 Task: For heading Arial with bold.  font size for heading22,  'Change the font style of data to'Arial Narrow.  and font size to 14,  Change the alignment of both headline & data to Align middle.  In the sheet  analysisSalesBySKU_2022
Action: Mouse moved to (375, 479)
Screenshot: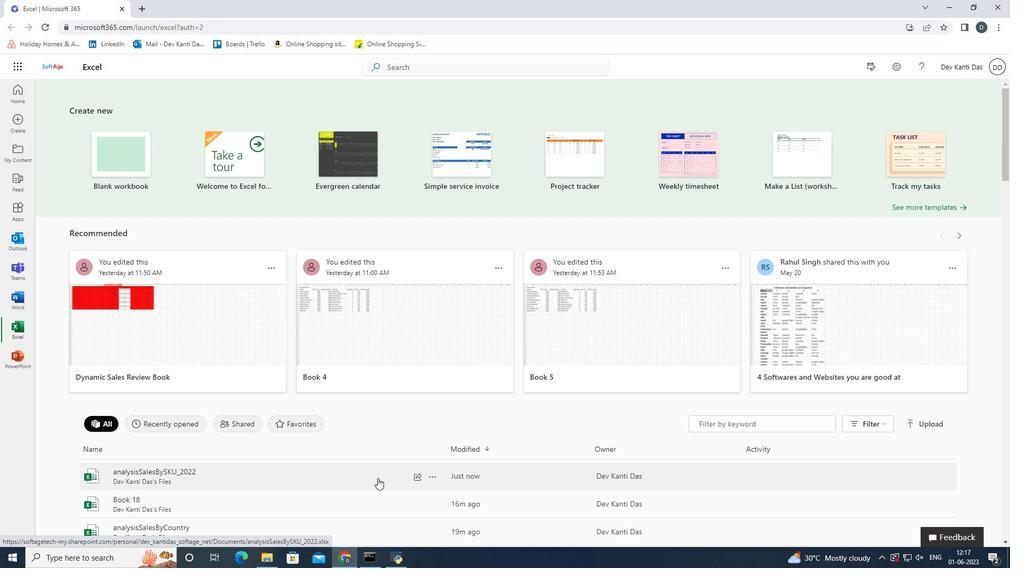 
Action: Mouse pressed left at (375, 479)
Screenshot: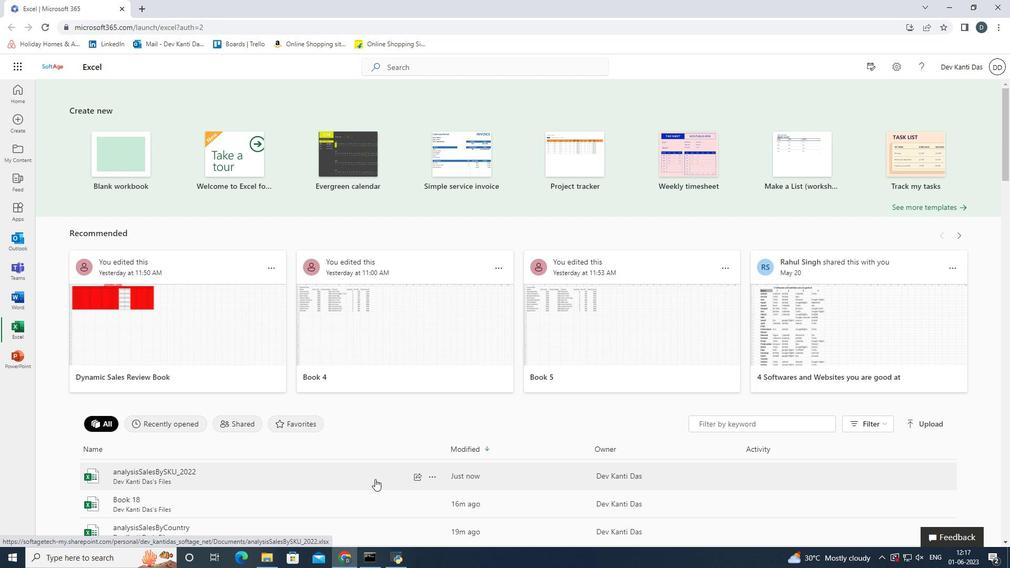 
Action: Mouse moved to (177, 112)
Screenshot: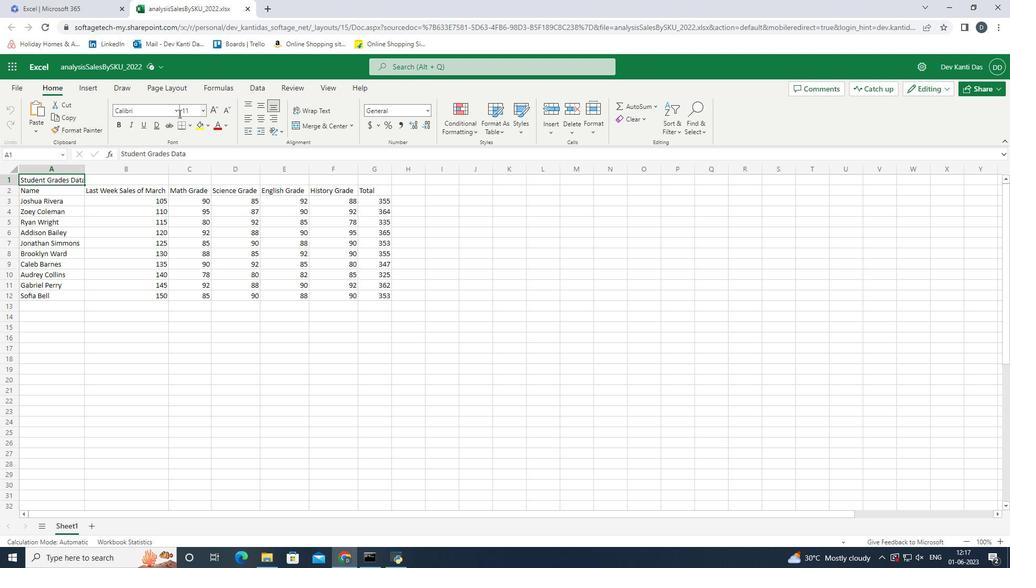 
Action: Mouse pressed left at (177, 112)
Screenshot: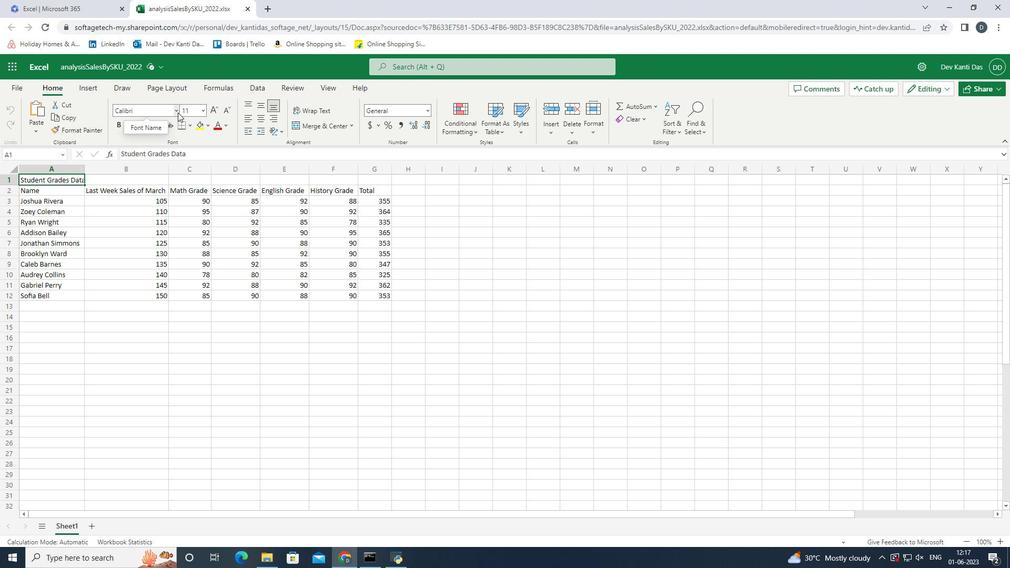 
Action: Mouse moved to (172, 158)
Screenshot: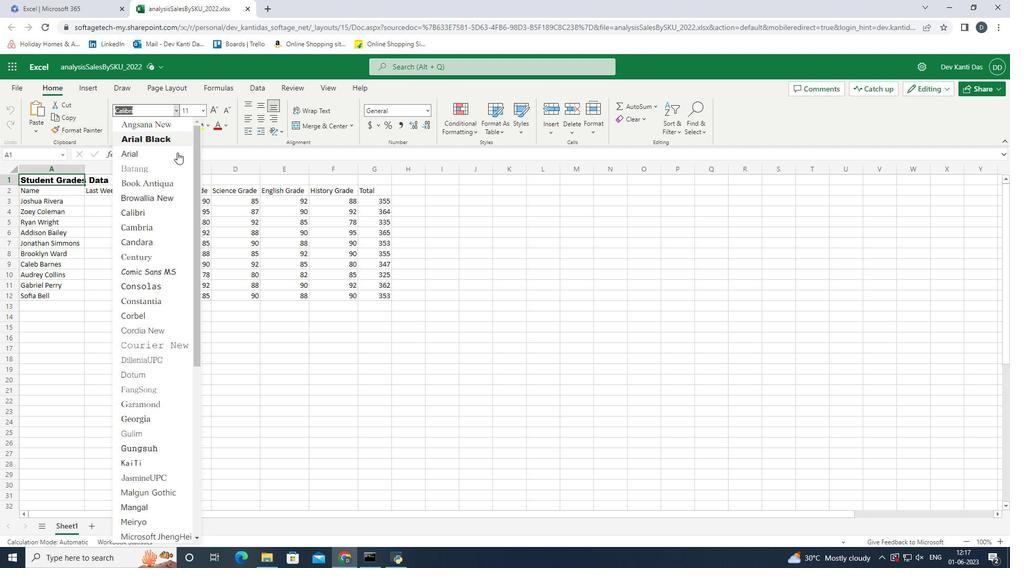 
Action: Mouse pressed left at (172, 158)
Screenshot: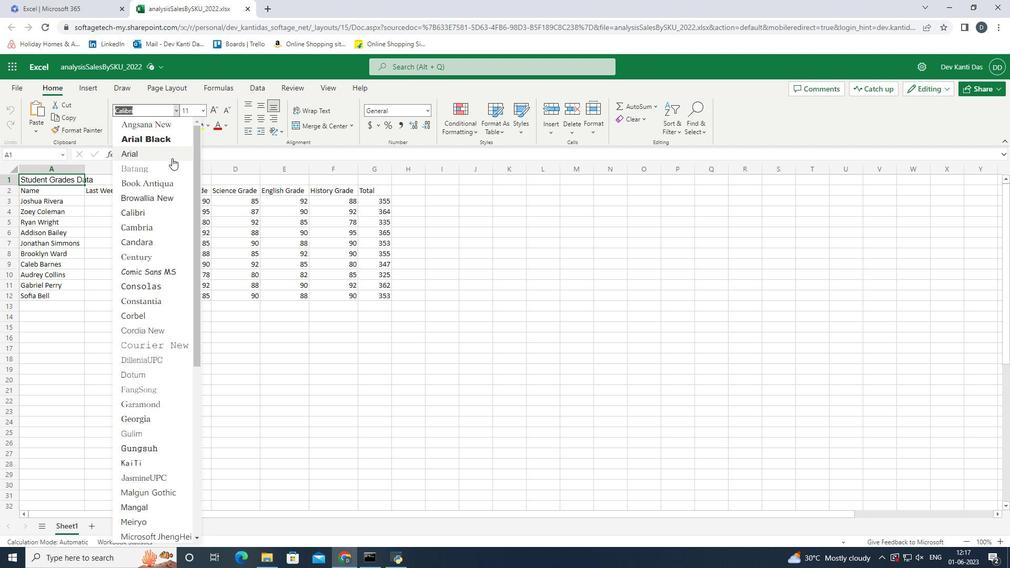 
Action: Mouse moved to (116, 124)
Screenshot: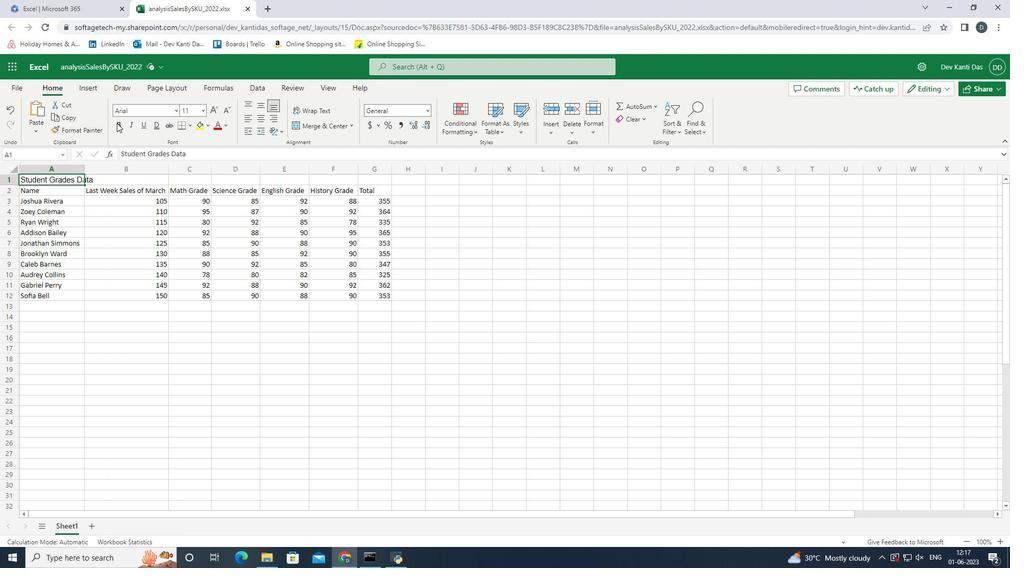 
Action: Mouse pressed left at (116, 124)
Screenshot: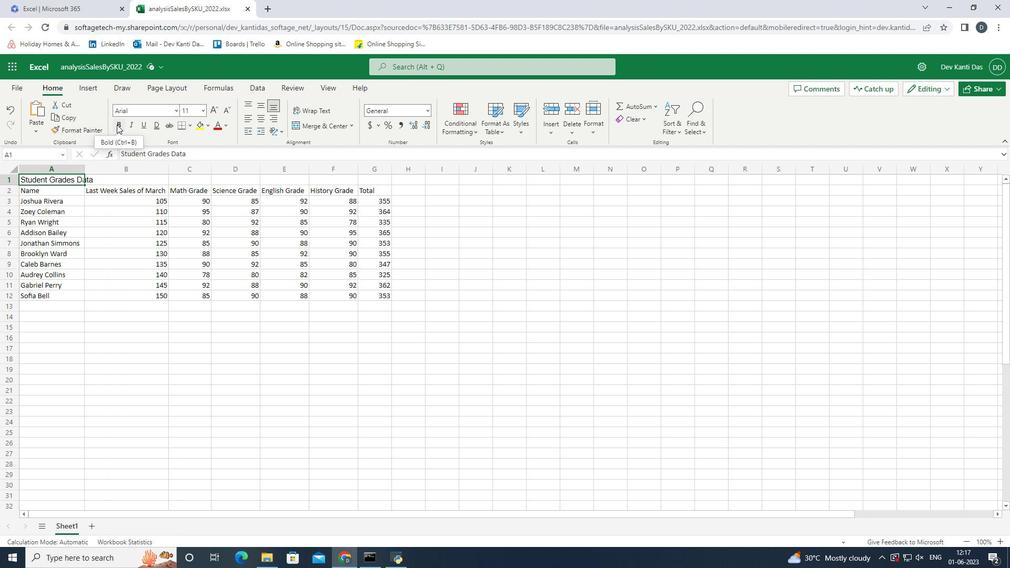
Action: Mouse moved to (203, 113)
Screenshot: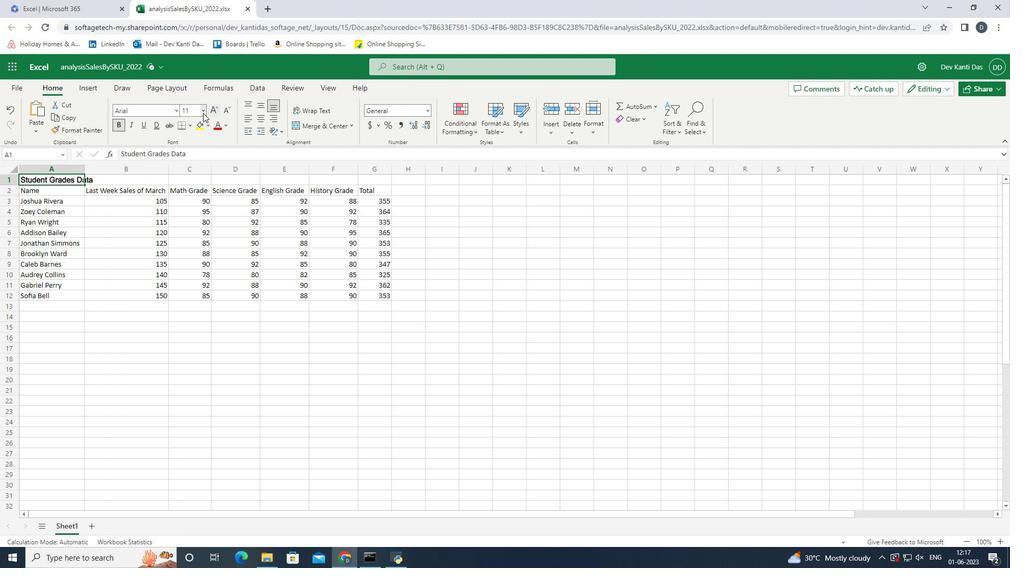 
Action: Mouse pressed left at (203, 113)
Screenshot: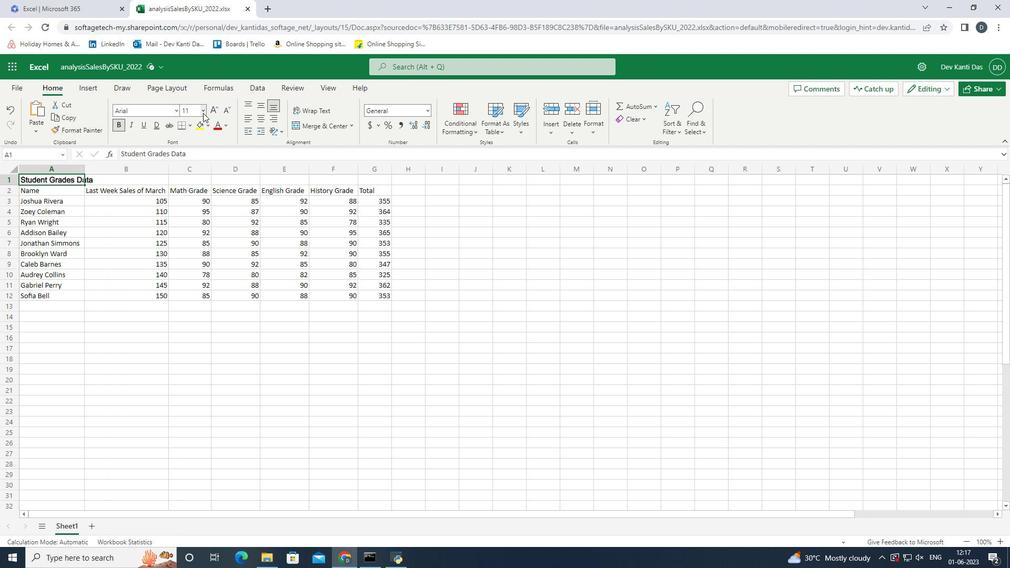 
Action: Mouse moved to (212, 244)
Screenshot: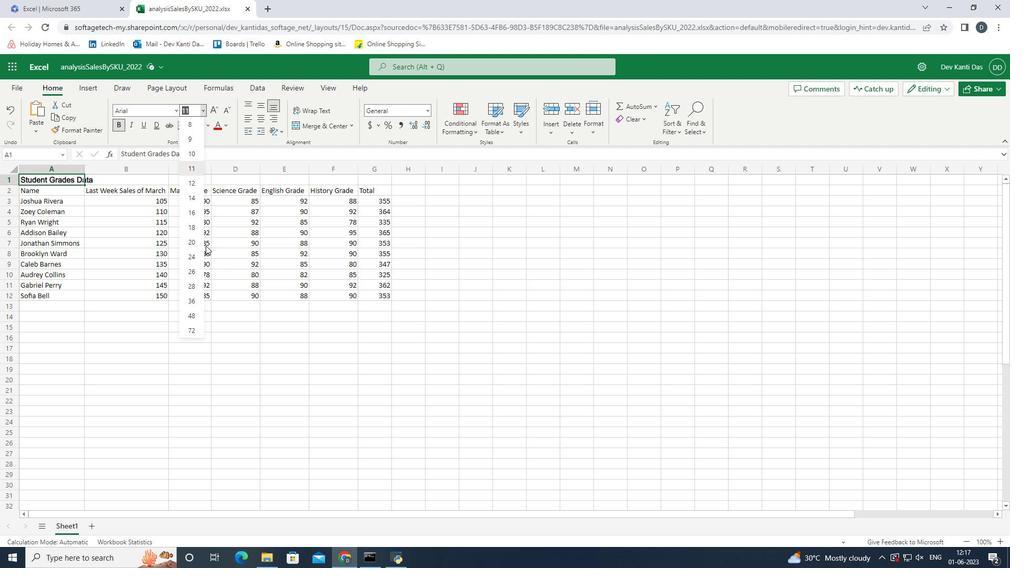 
Action: Key pressed 22<Key.enter>
Screenshot: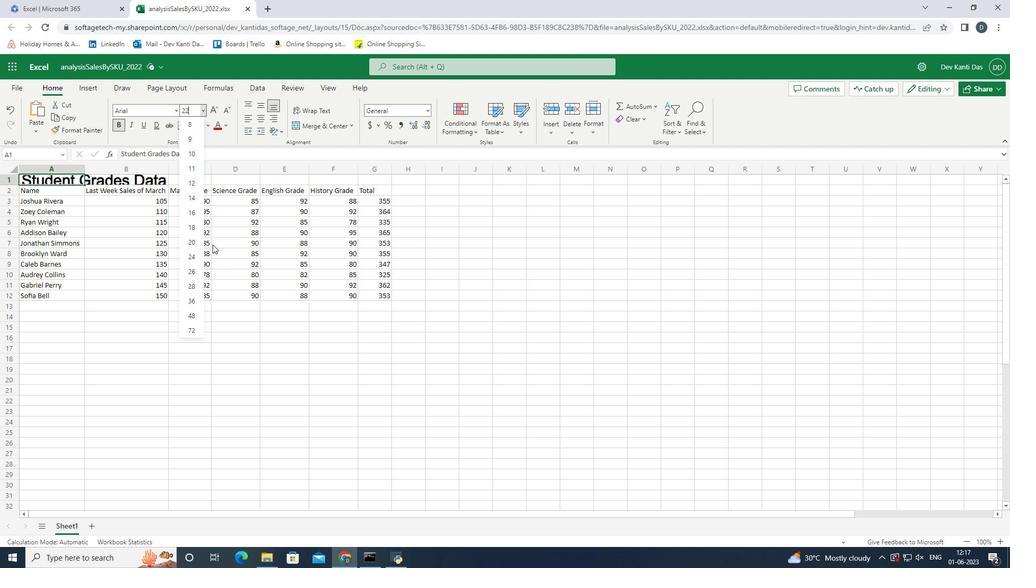 
Action: Mouse moved to (48, 183)
Screenshot: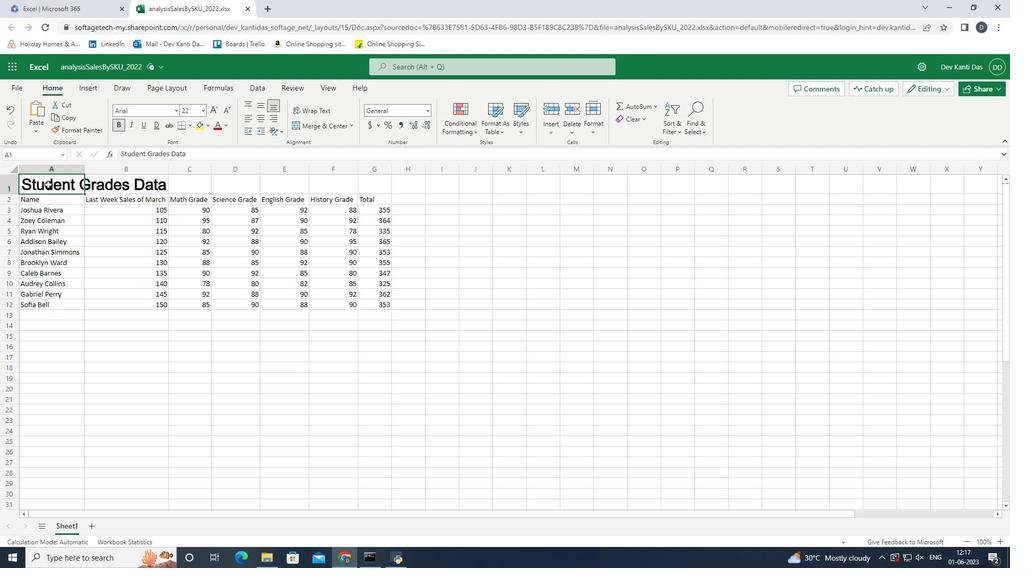 
Action: Mouse pressed left at (48, 183)
Screenshot: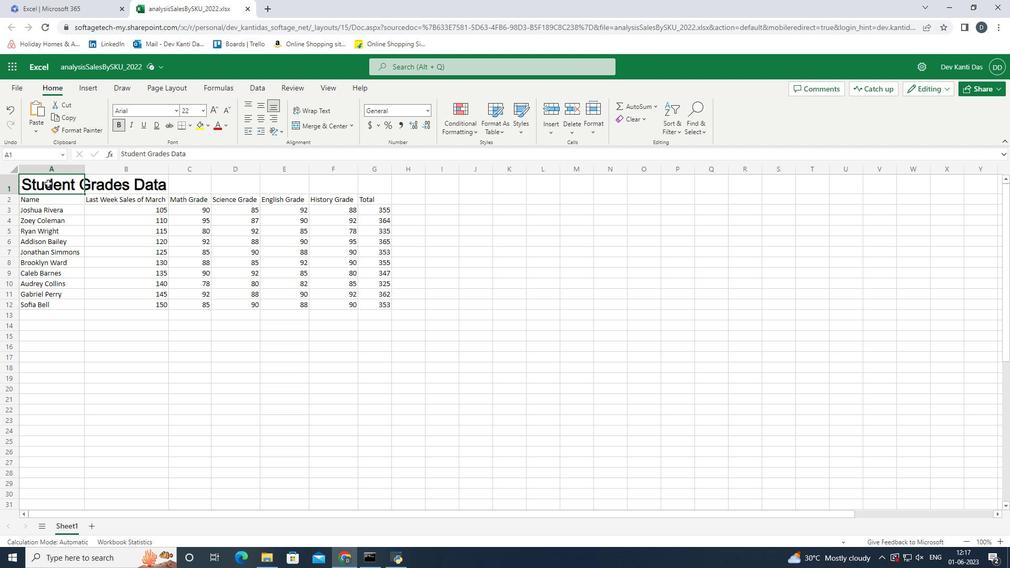 
Action: Mouse moved to (351, 125)
Screenshot: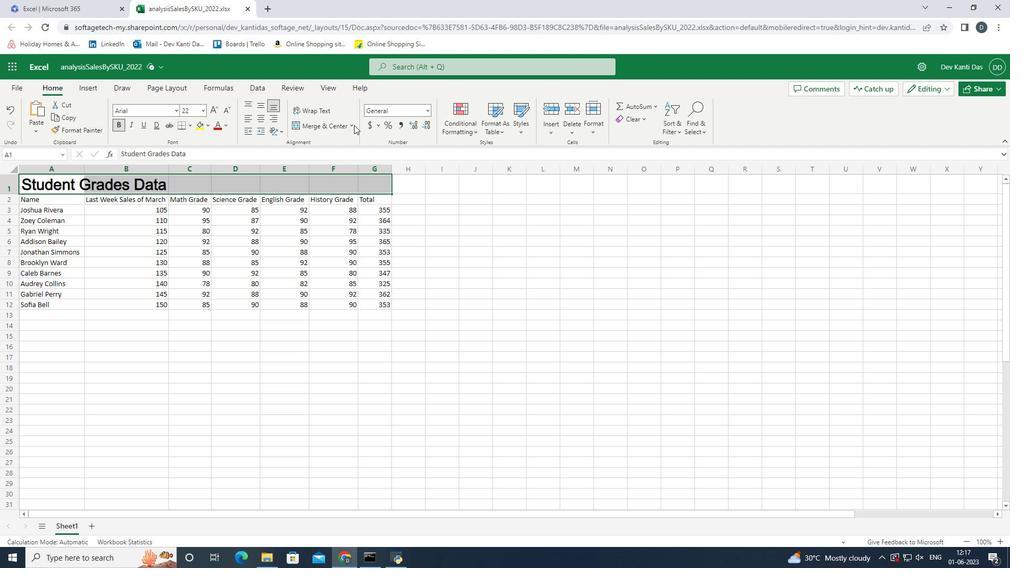 
Action: Mouse pressed left at (351, 125)
Screenshot: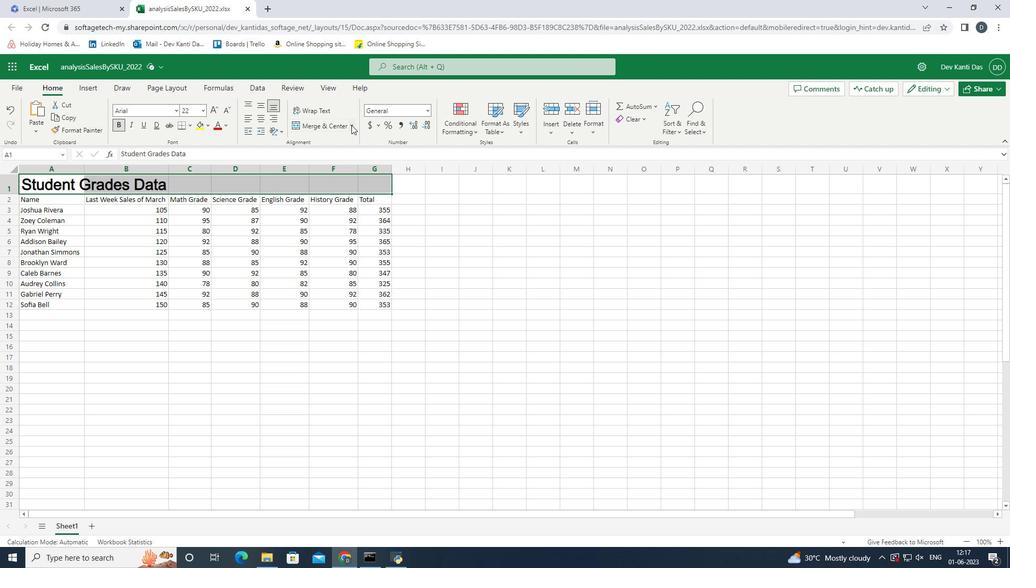 
Action: Mouse moved to (344, 181)
Screenshot: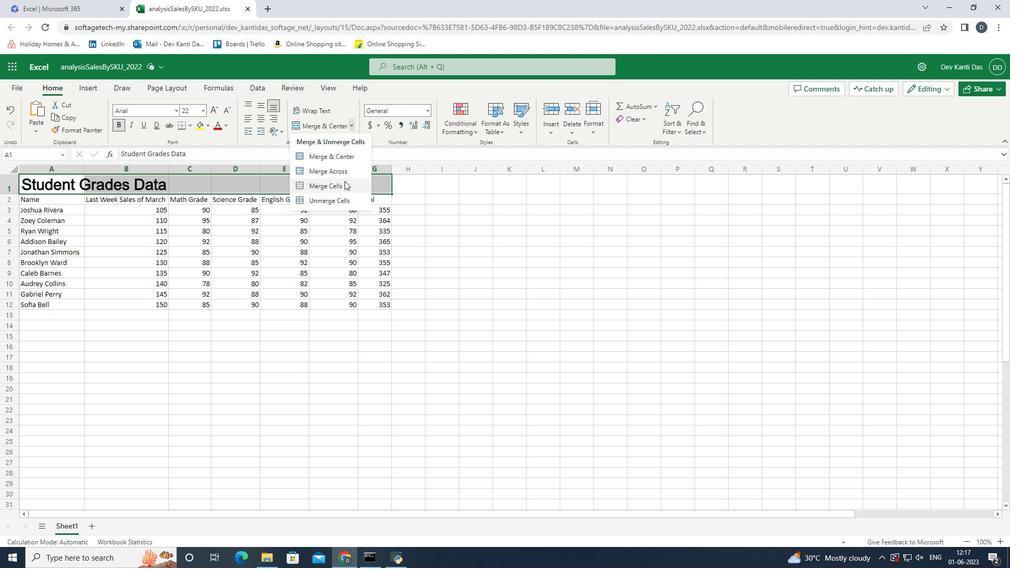 
Action: Mouse pressed left at (344, 181)
Screenshot: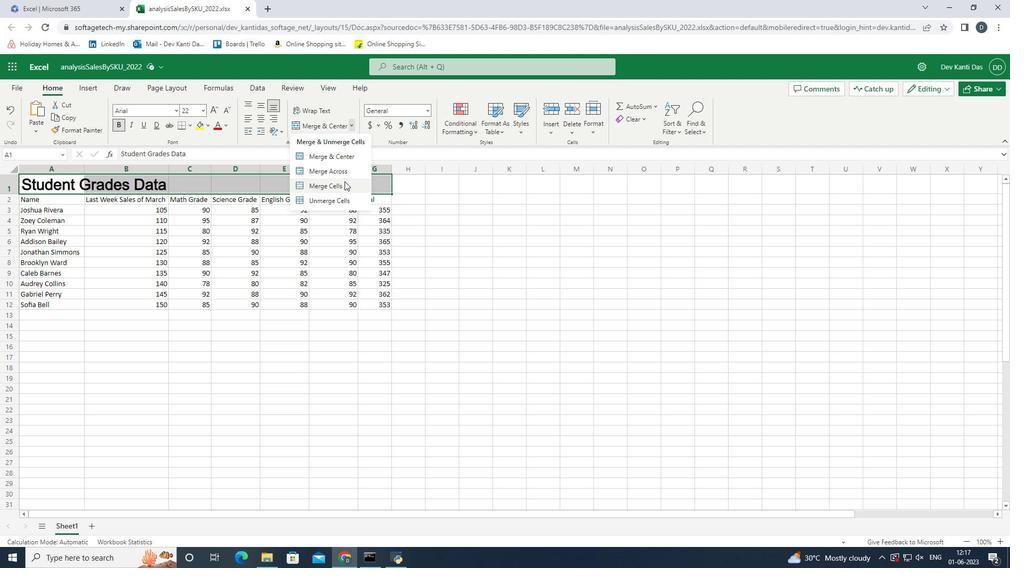 
Action: Mouse moved to (33, 199)
Screenshot: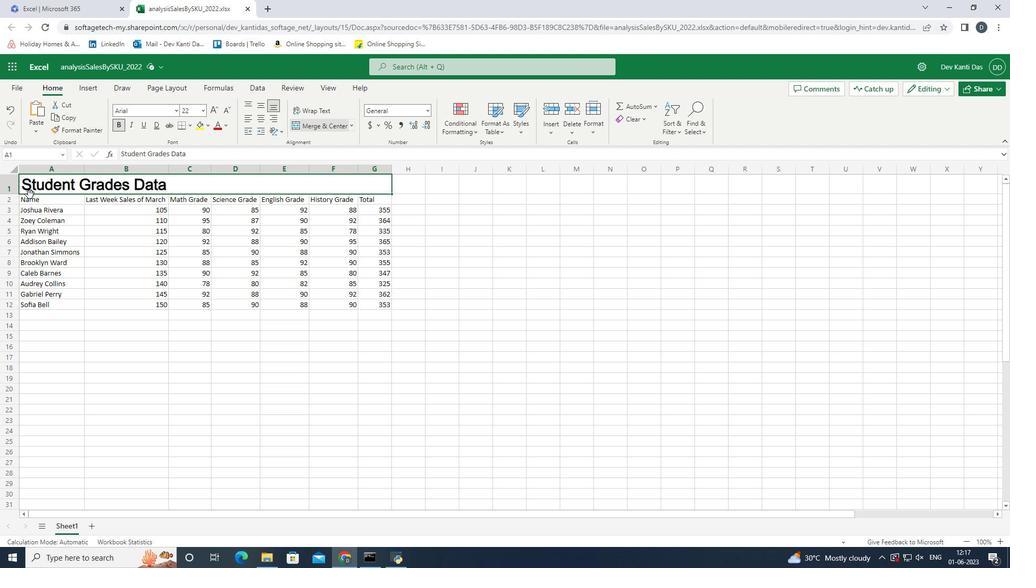 
Action: Mouse pressed left at (33, 199)
Screenshot: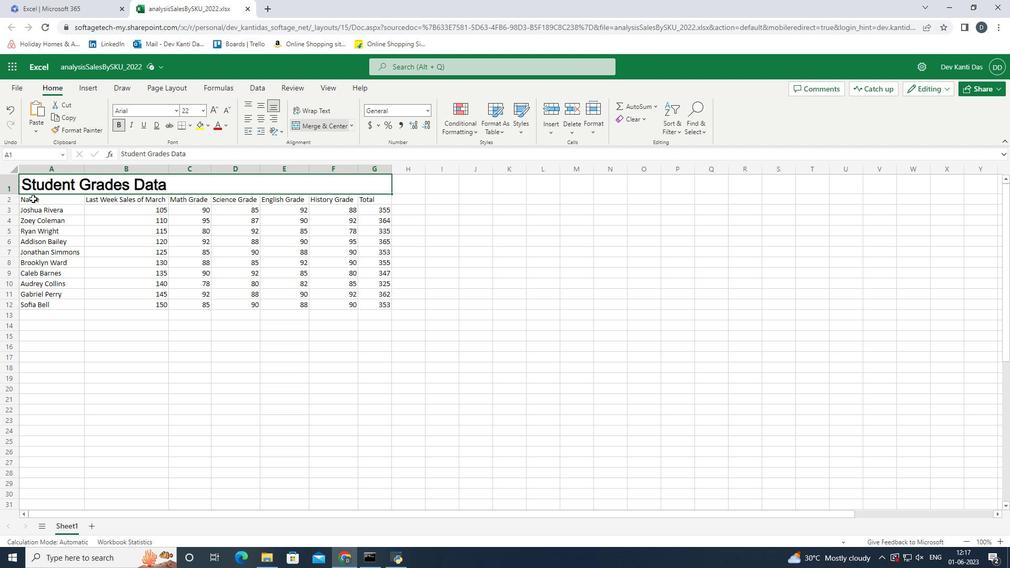 
Action: Mouse pressed left at (33, 199)
Screenshot: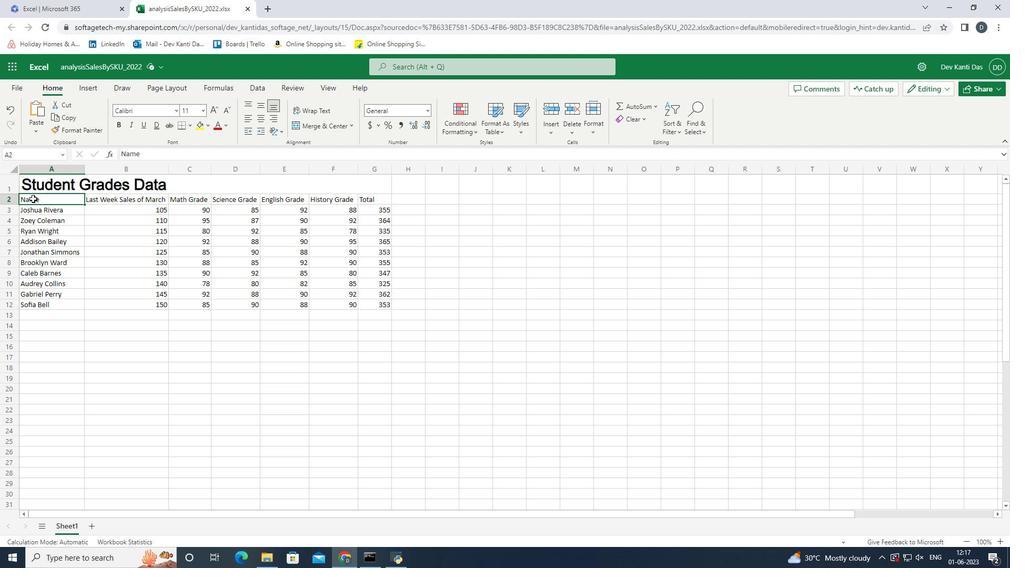 
Action: Mouse moved to (177, 111)
Screenshot: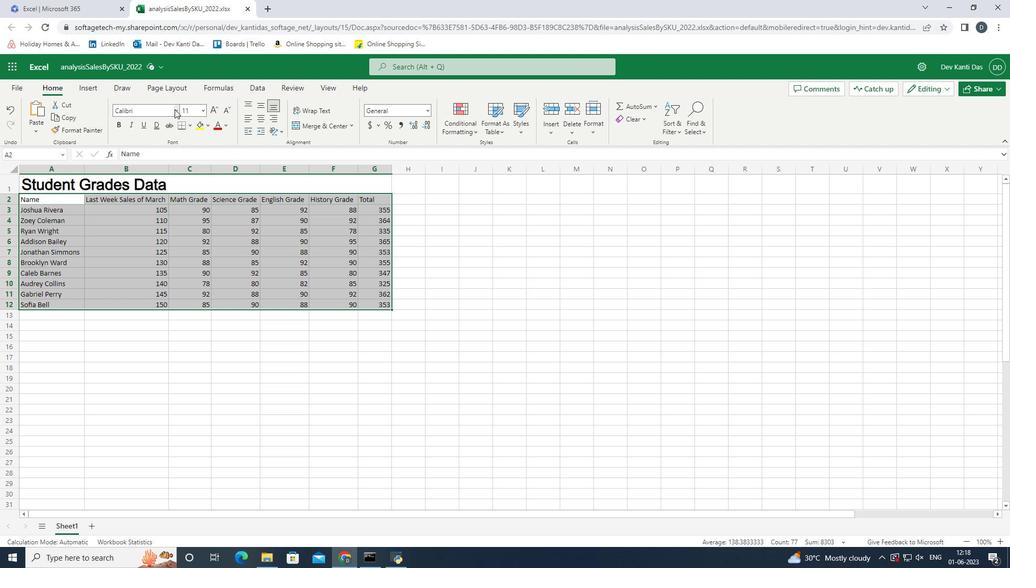 
Action: Mouse pressed left at (177, 111)
Screenshot: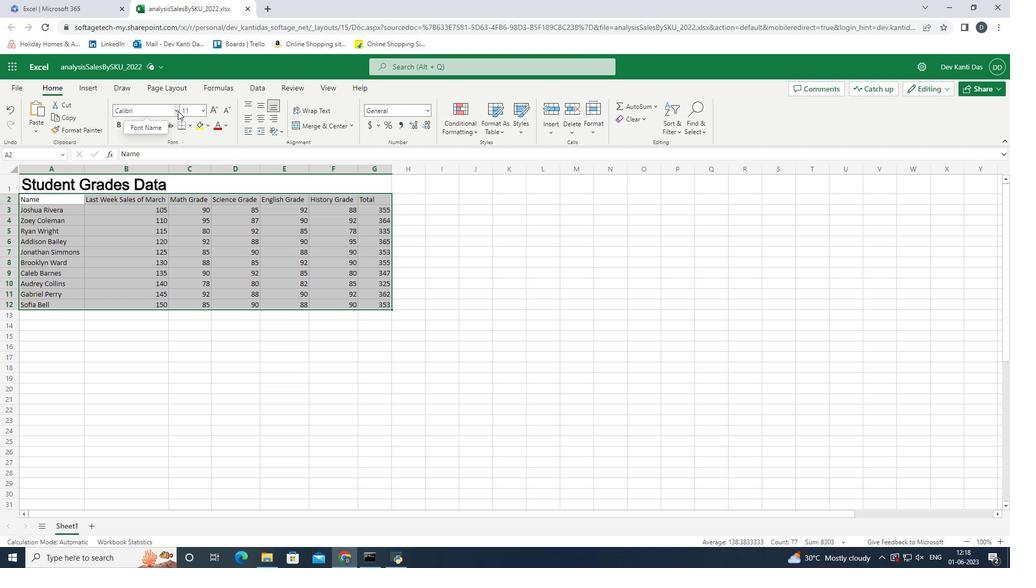 
Action: Mouse moved to (173, 152)
Screenshot: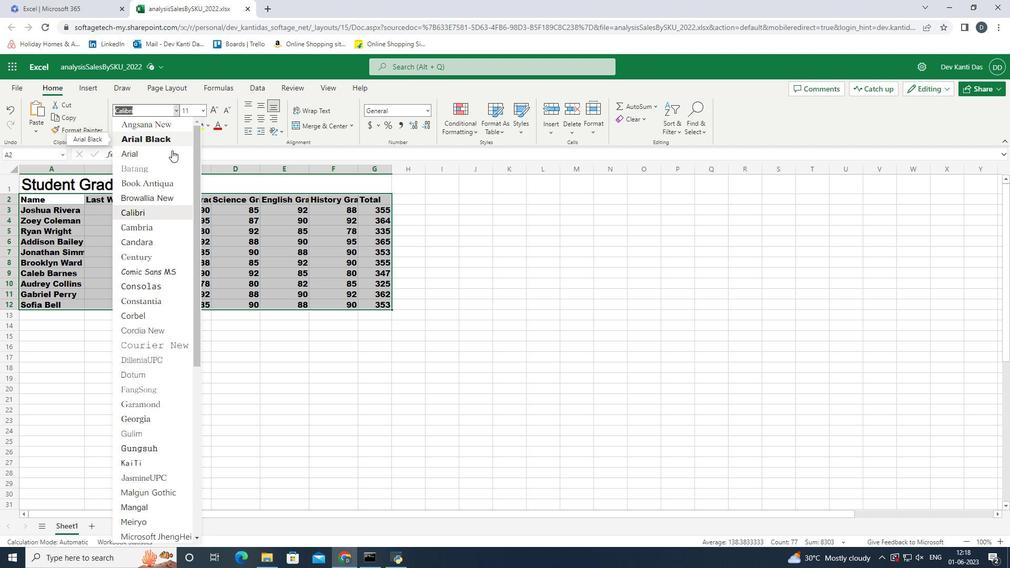 
Action: Mouse pressed left at (173, 152)
Screenshot: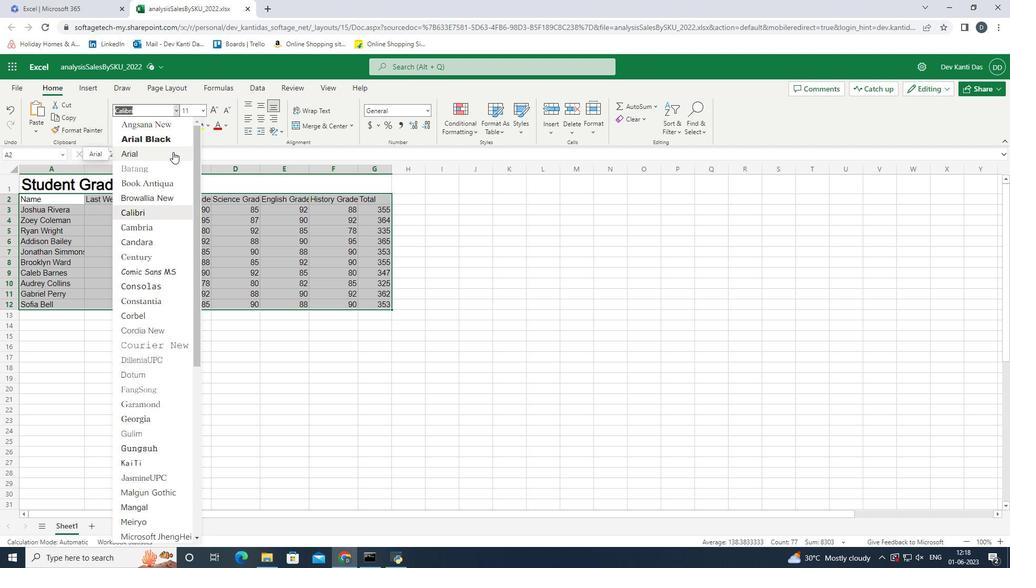 
Action: Mouse moved to (201, 108)
Screenshot: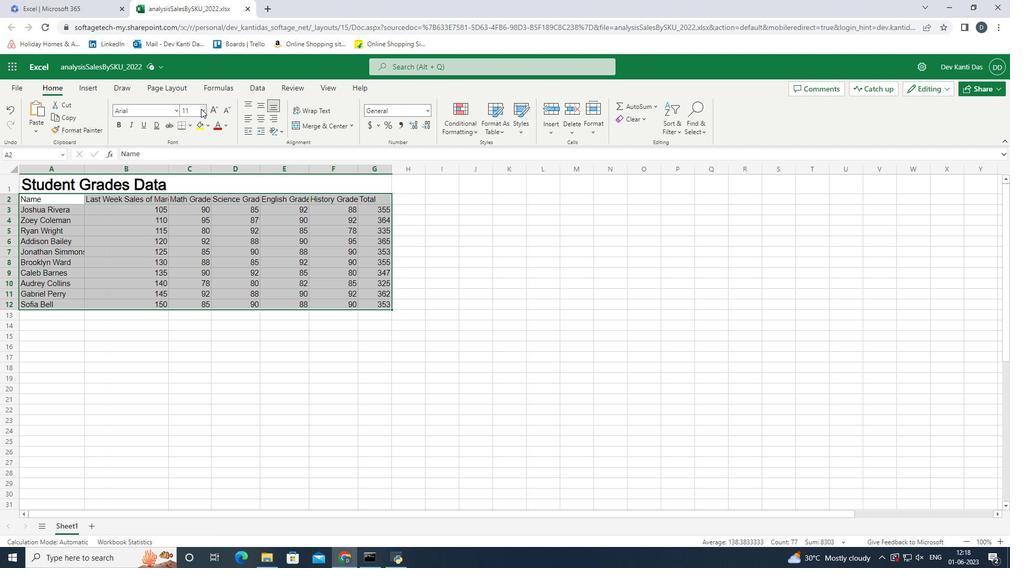 
Action: Mouse pressed left at (201, 108)
Screenshot: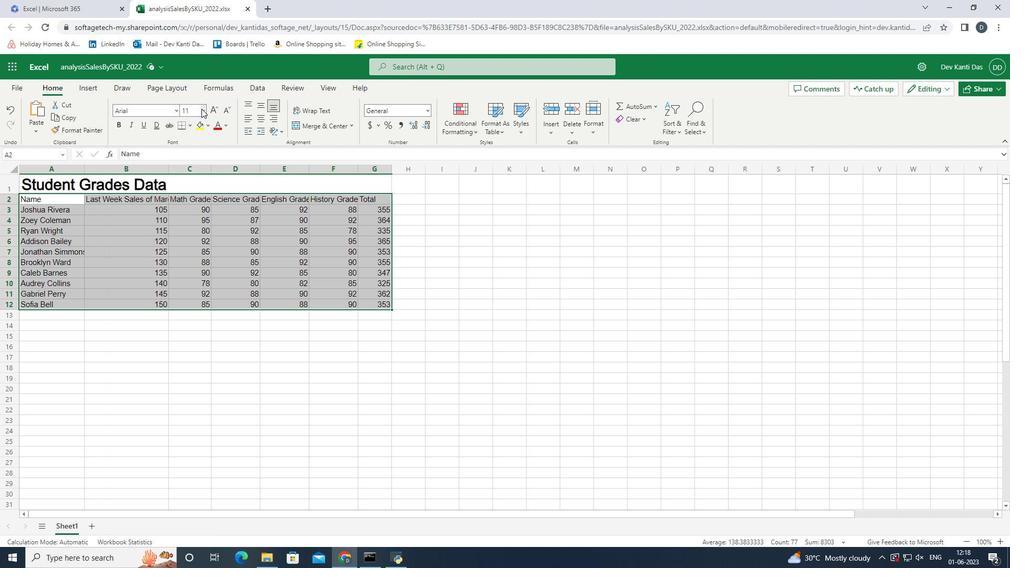 
Action: Mouse moved to (191, 199)
Screenshot: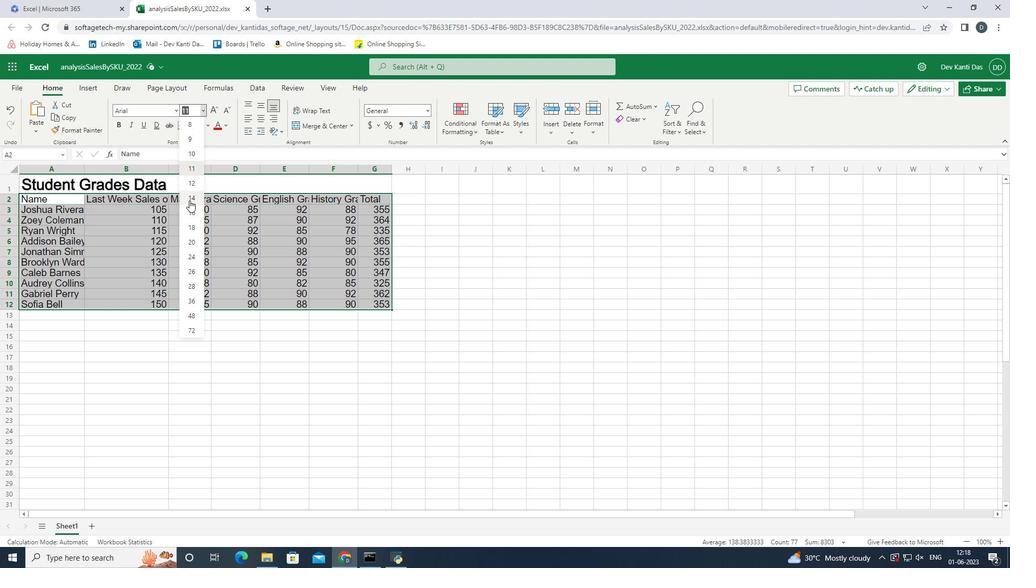 
Action: Mouse pressed left at (191, 199)
Screenshot: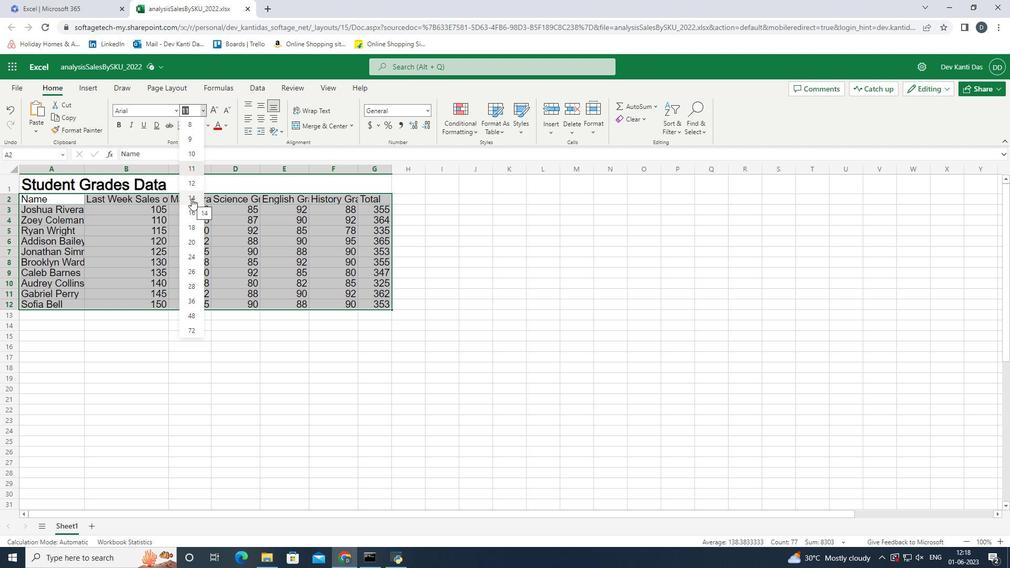 
Action: Mouse moved to (359, 170)
Screenshot: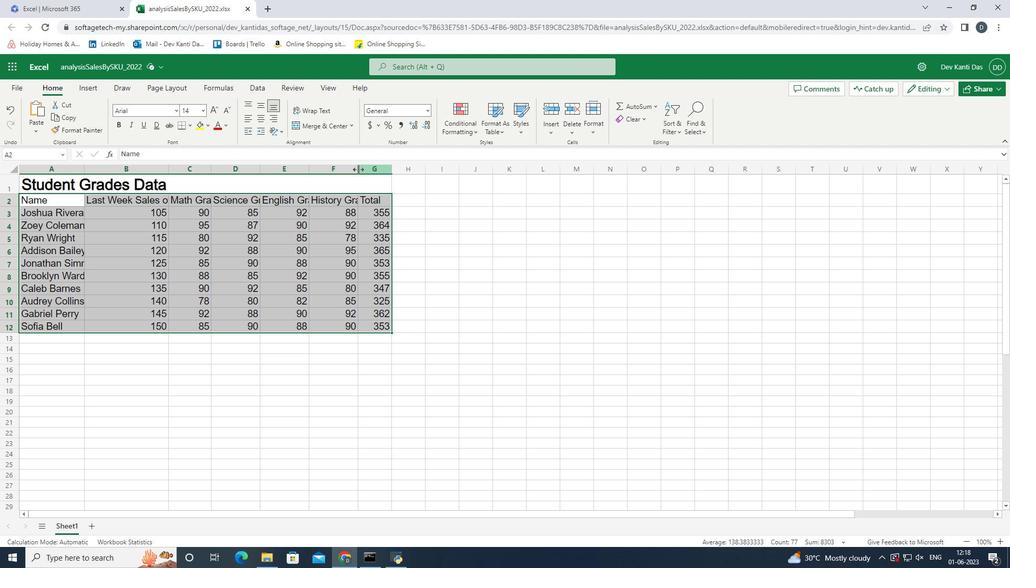 
Action: Mouse pressed left at (359, 170)
Screenshot: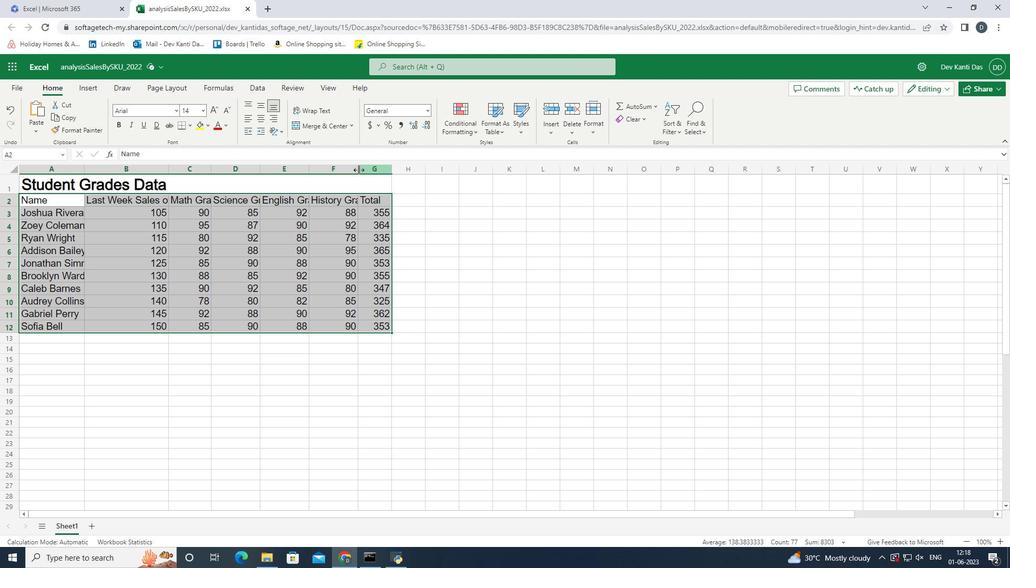 
Action: Mouse moved to (307, 165)
Screenshot: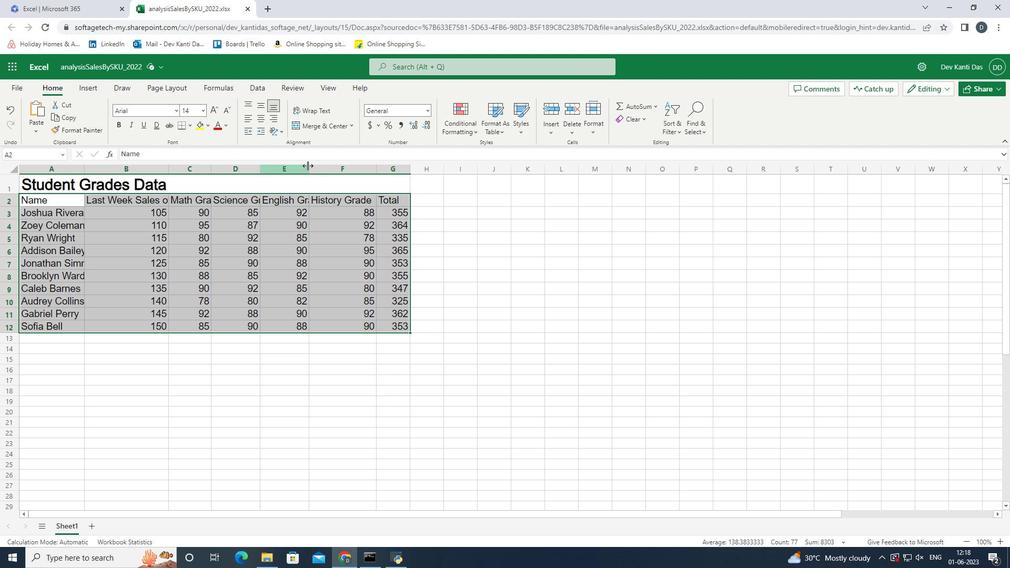 
Action: Mouse pressed left at (307, 165)
Screenshot: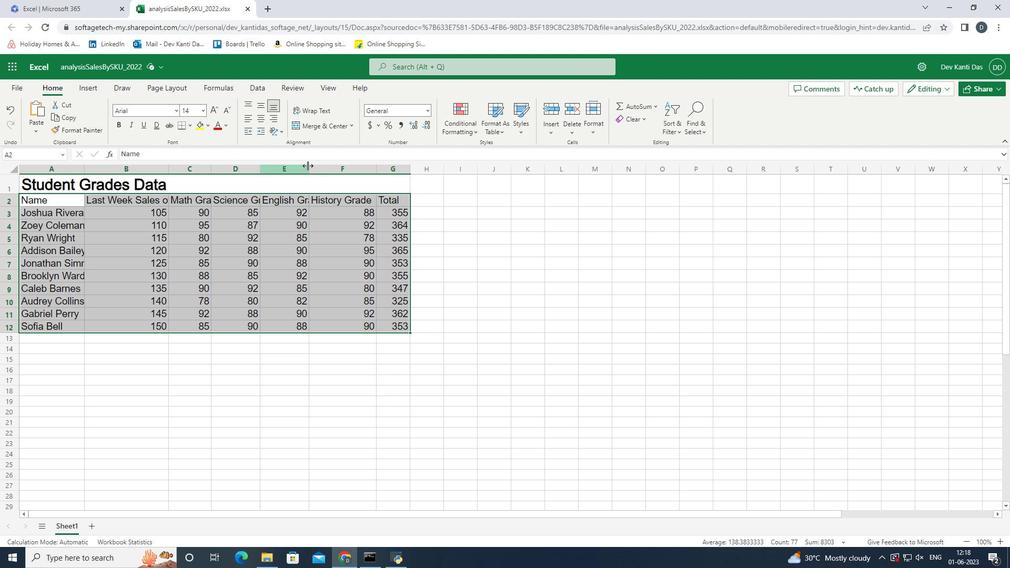 
Action: Mouse moved to (260, 171)
Screenshot: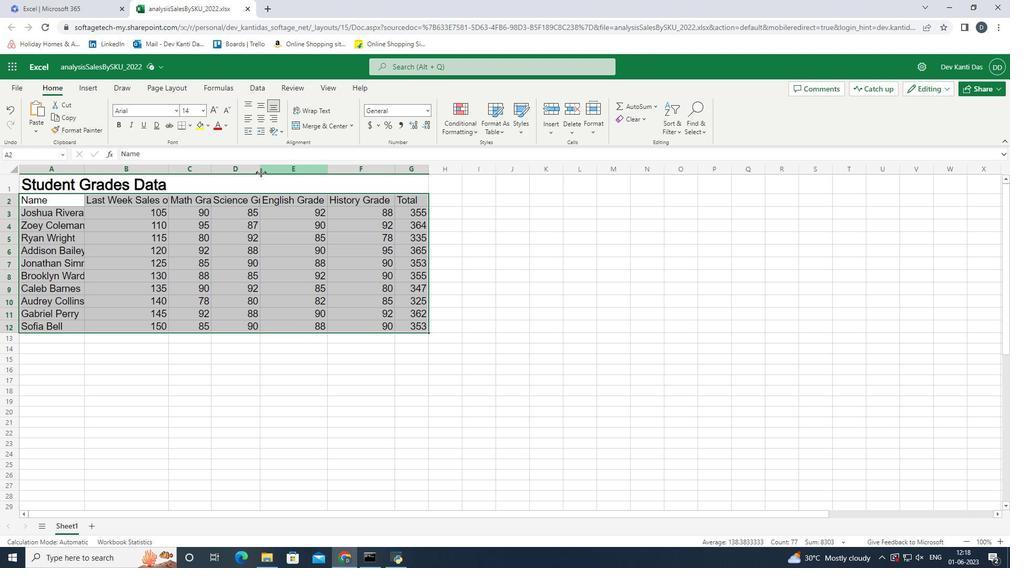 
Action: Mouse pressed left at (260, 171)
Screenshot: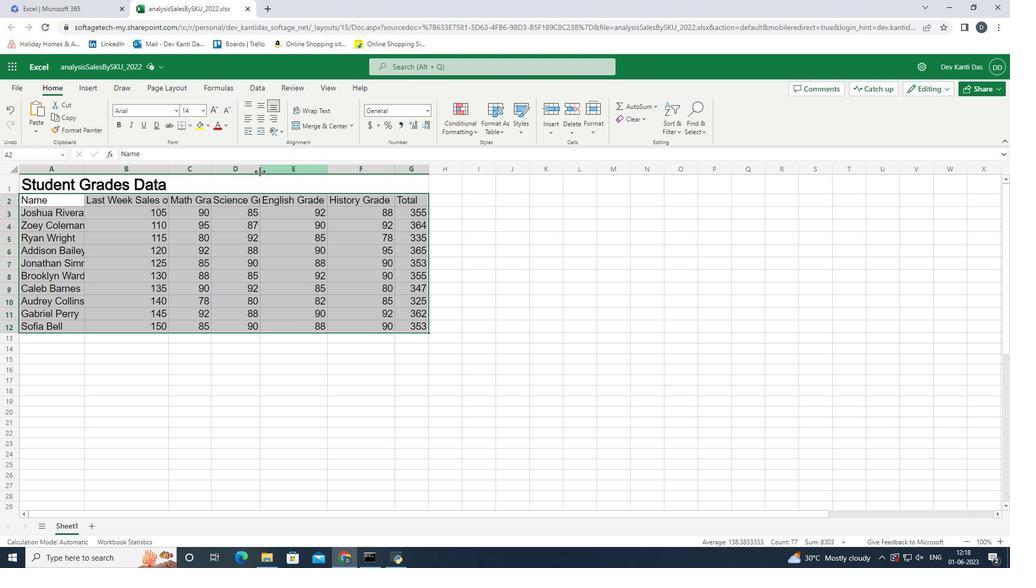 
Action: Mouse moved to (278, 170)
Screenshot: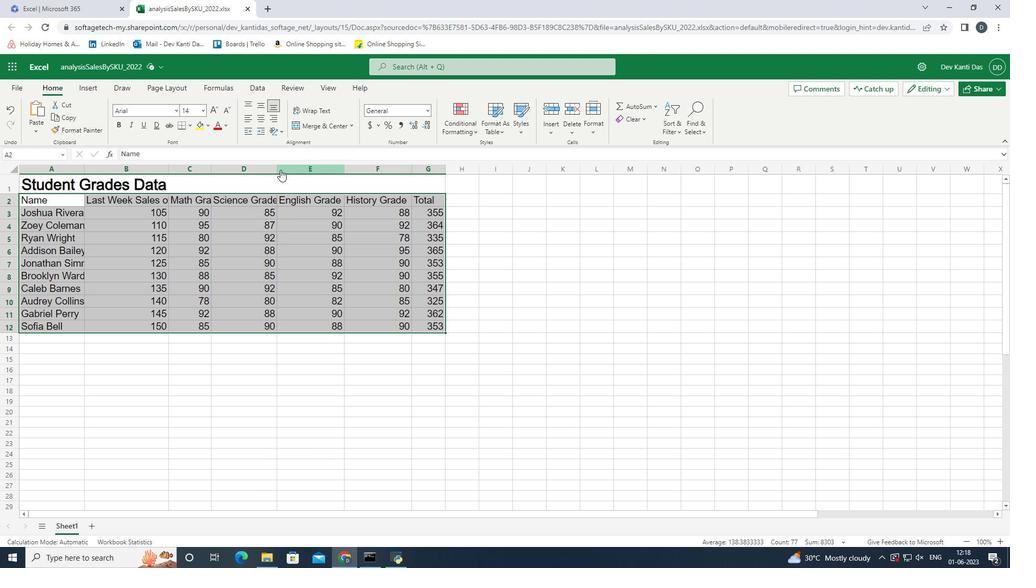 
Action: Mouse pressed left at (278, 170)
Screenshot: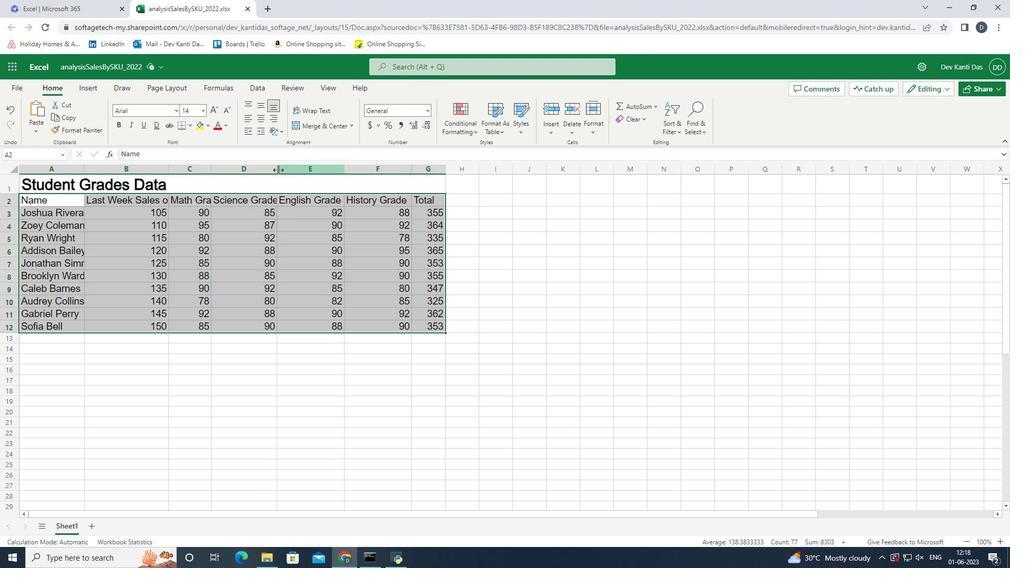 
Action: Mouse moved to (210, 171)
Screenshot: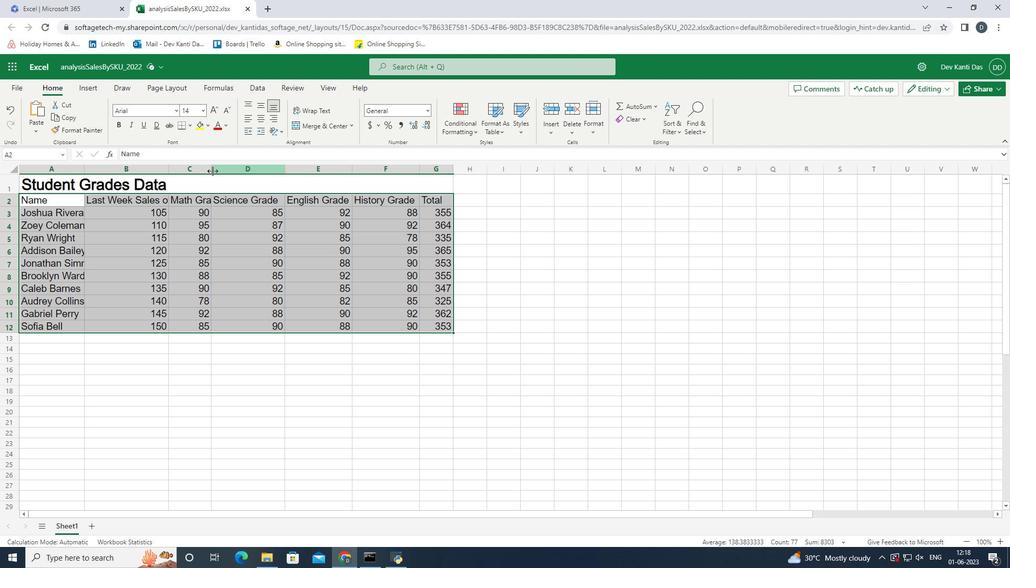 
Action: Mouse pressed left at (210, 171)
Screenshot: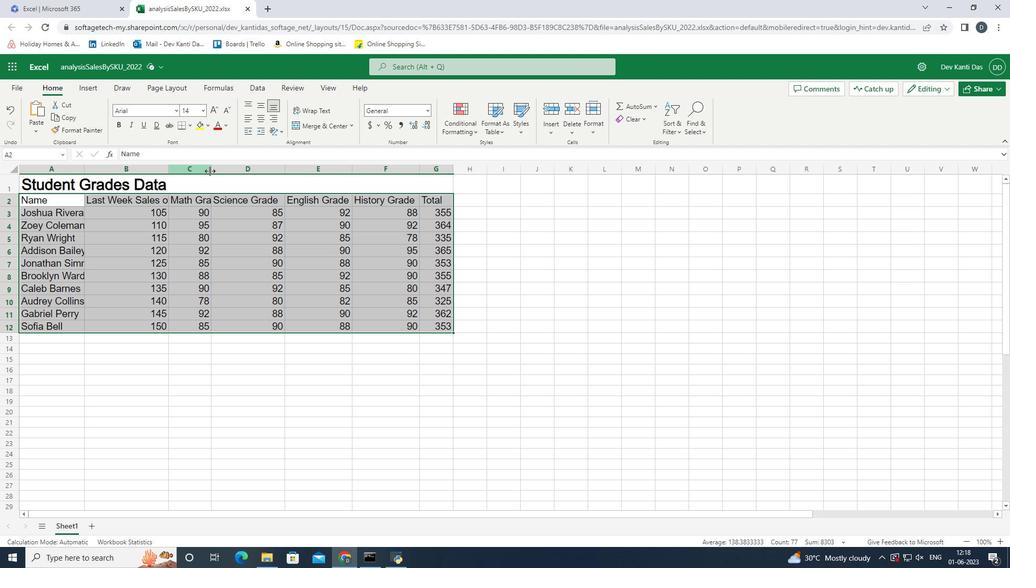 
Action: Mouse moved to (169, 166)
Screenshot: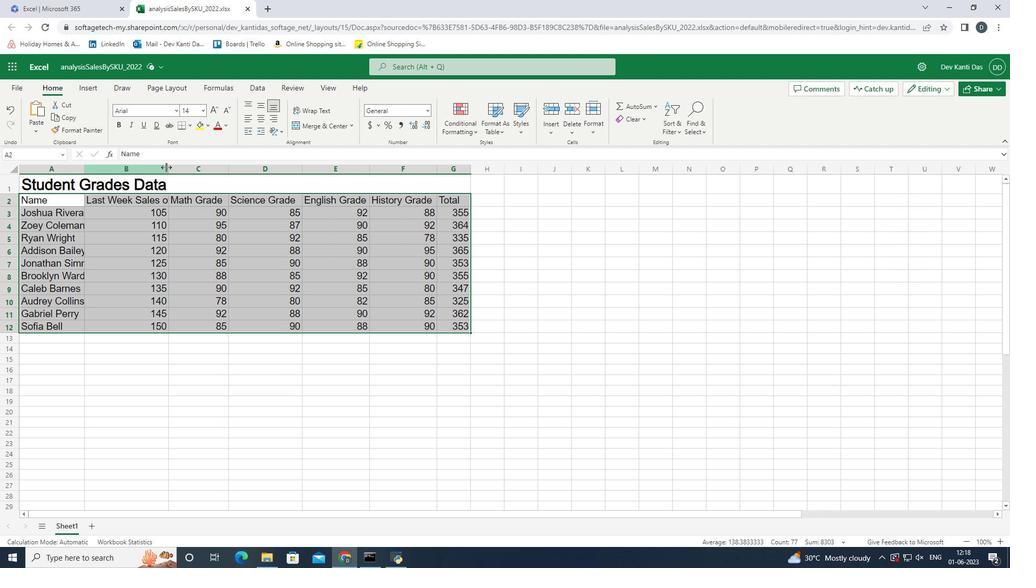 
Action: Mouse pressed left at (169, 166)
Screenshot: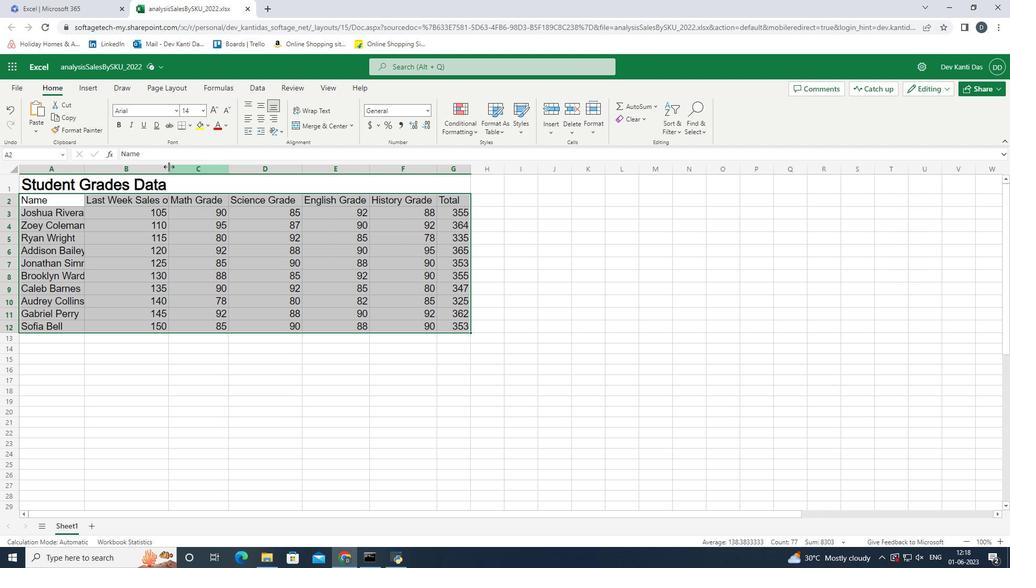 
Action: Mouse moved to (202, 169)
Screenshot: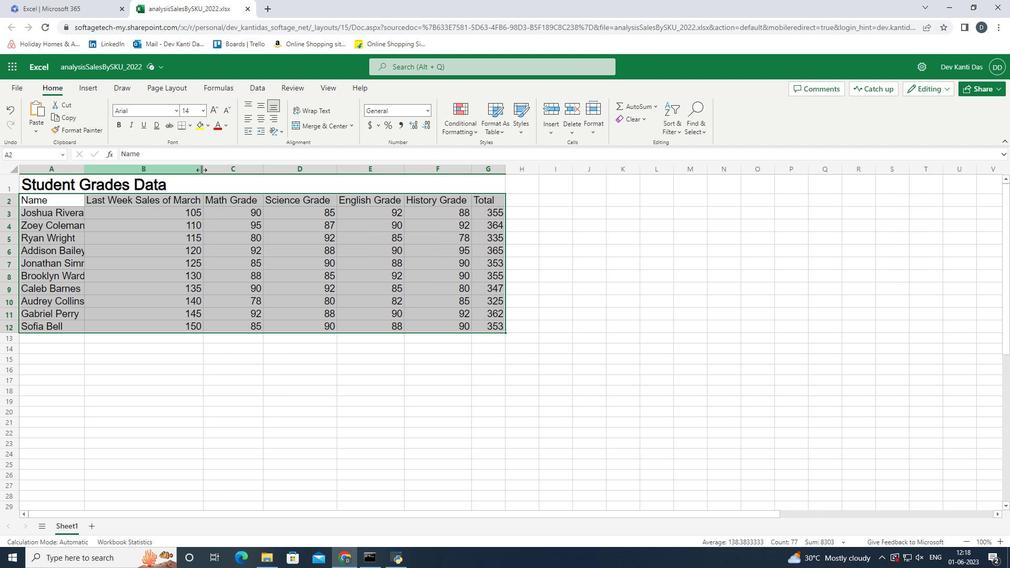 
Action: Mouse pressed left at (202, 169)
Screenshot: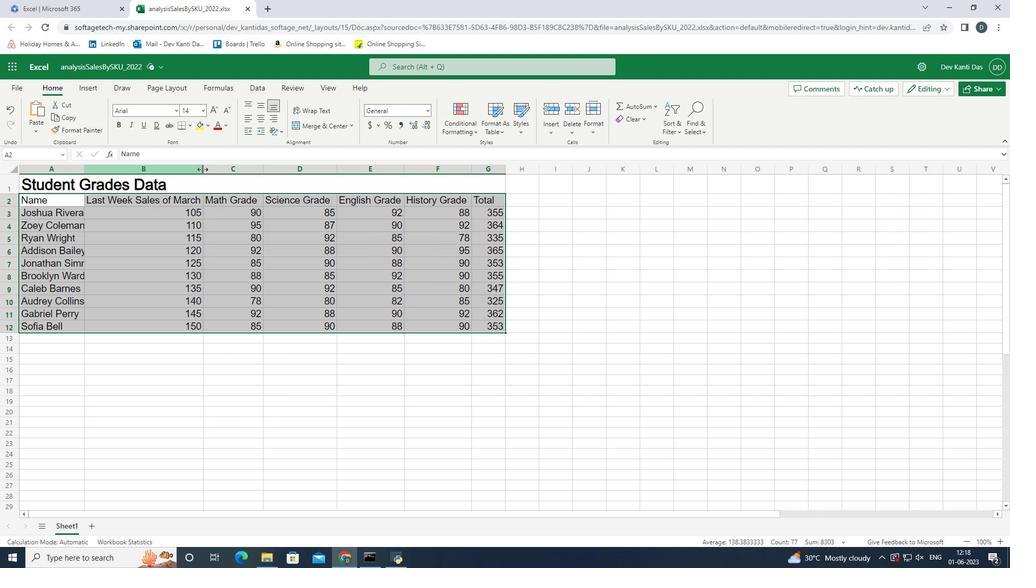 
Action: Mouse moved to (86, 171)
Screenshot: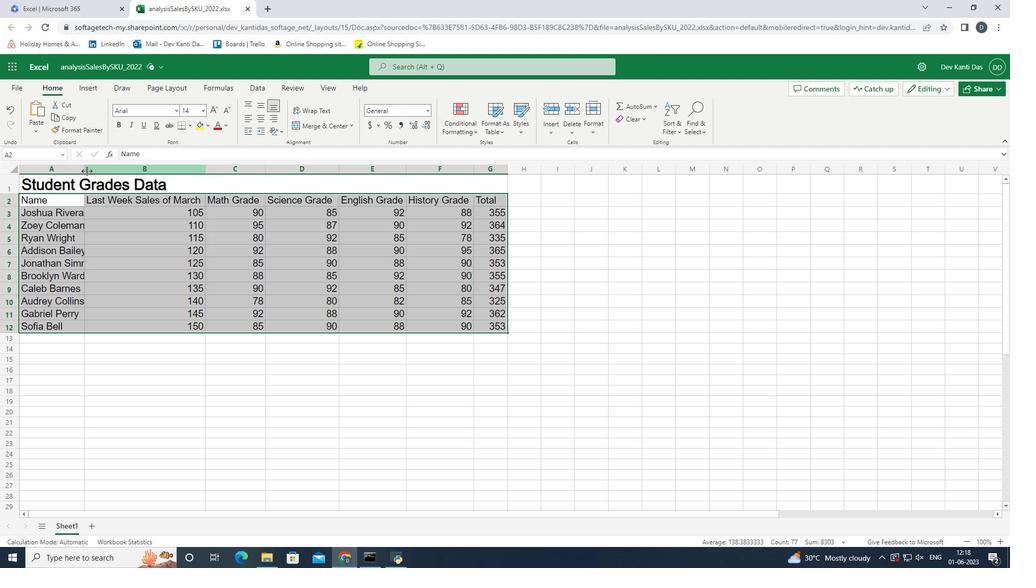 
Action: Mouse pressed left at (86, 171)
Screenshot: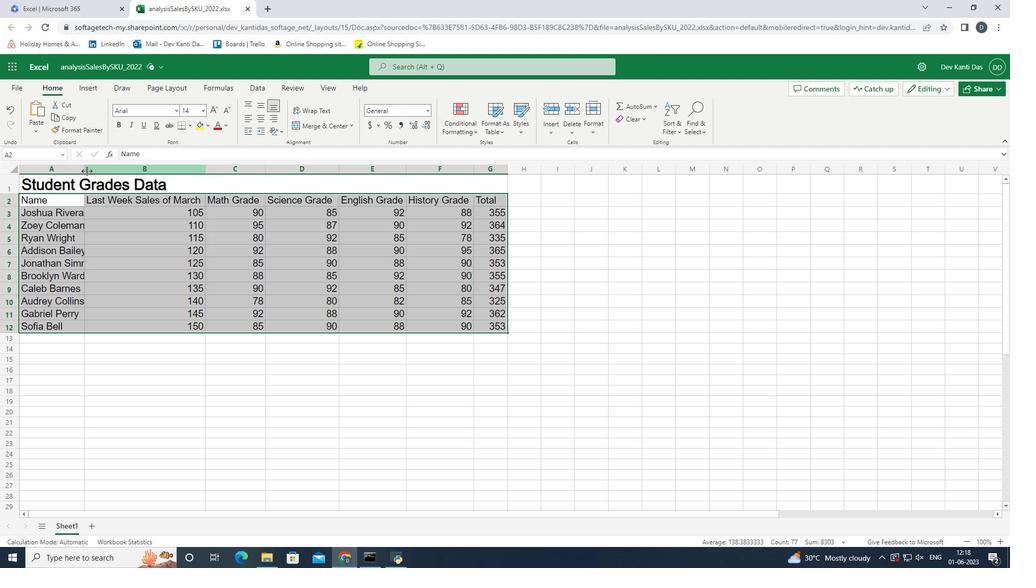 
Action: Mouse moved to (107, 168)
Screenshot: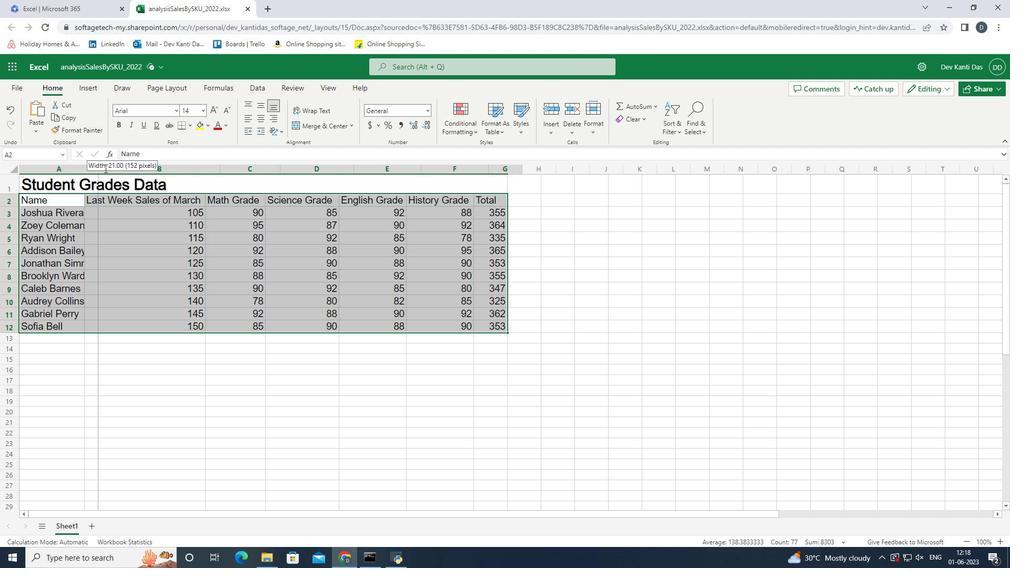 
Action: Mouse pressed left at (107, 168)
Screenshot: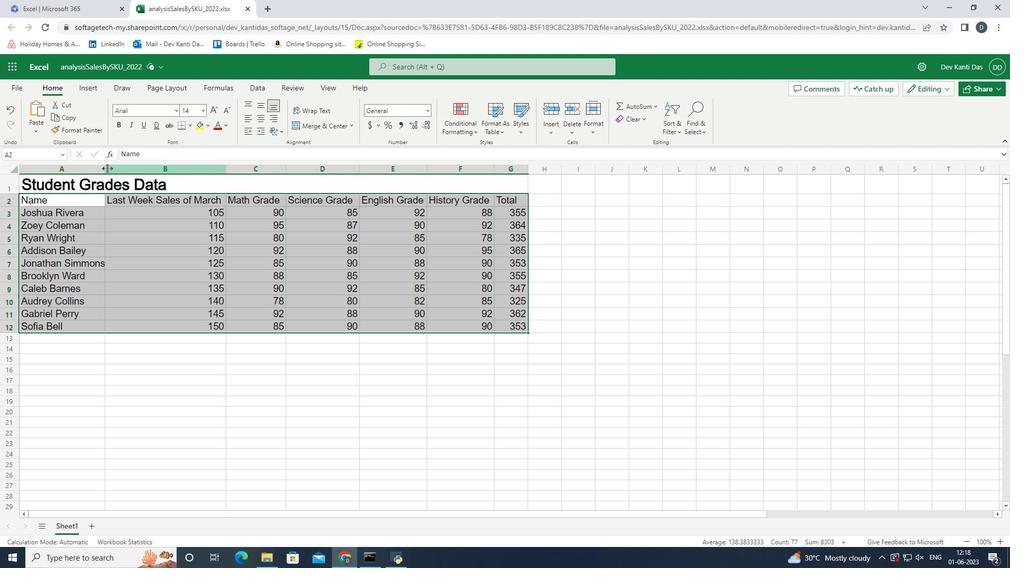 
Action: Mouse moved to (301, 179)
Screenshot: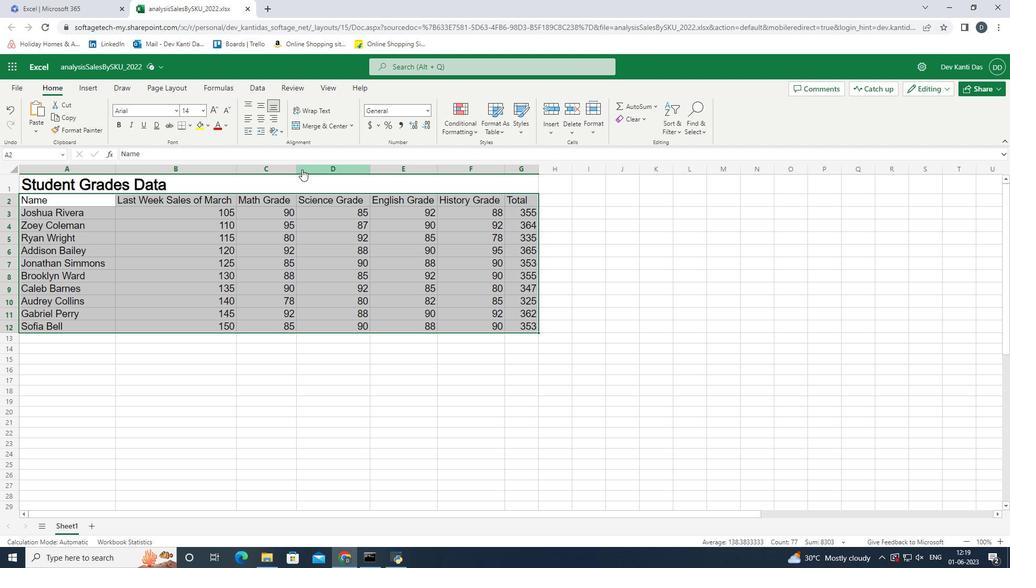 
Action: Mouse pressed left at (301, 179)
Screenshot: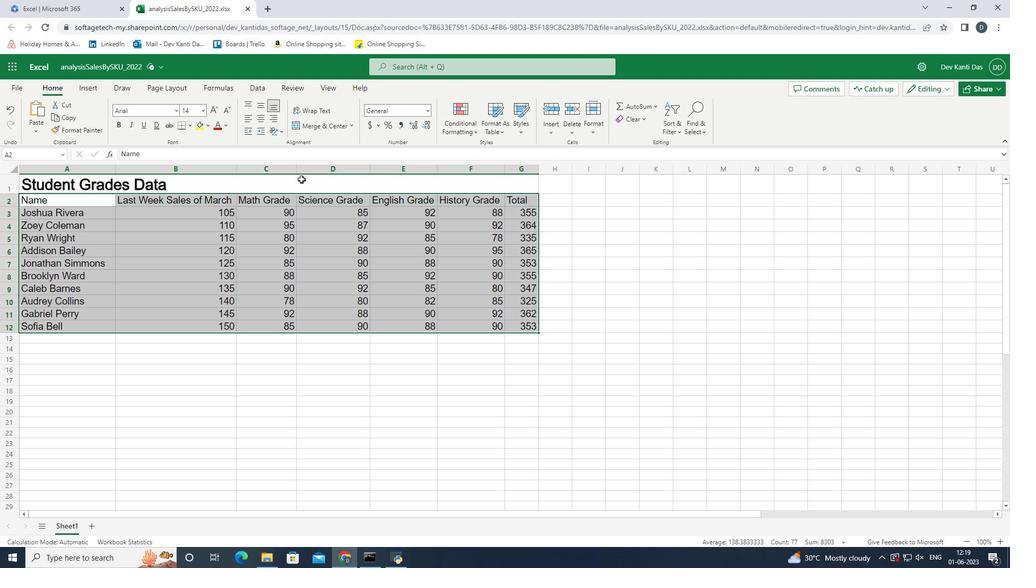 
Action: Mouse pressed left at (301, 179)
Screenshot: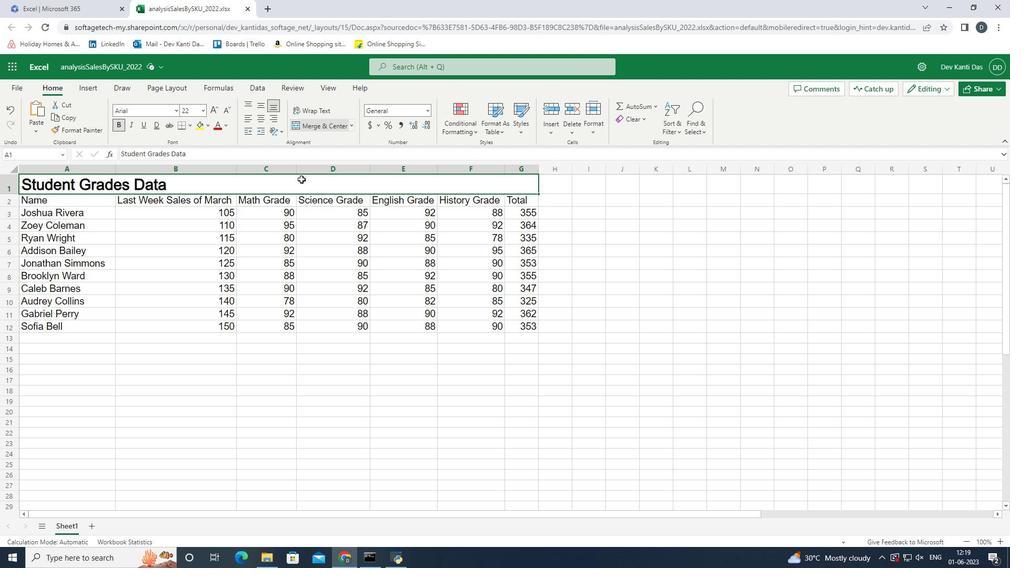 
Action: Mouse moved to (262, 105)
Screenshot: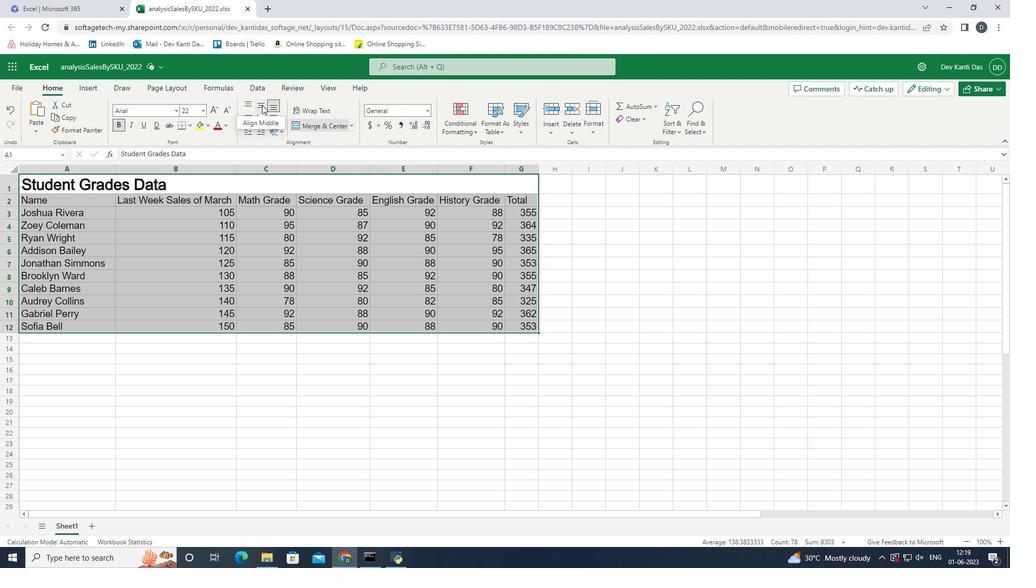 
Action: Mouse pressed left at (262, 105)
Screenshot: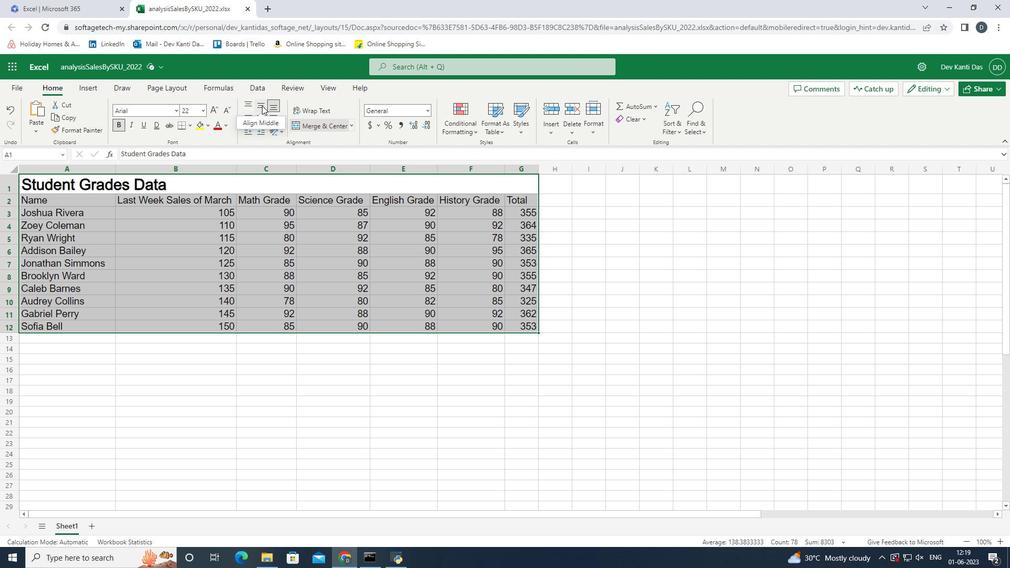 
Action: Mouse moved to (480, 362)
Screenshot: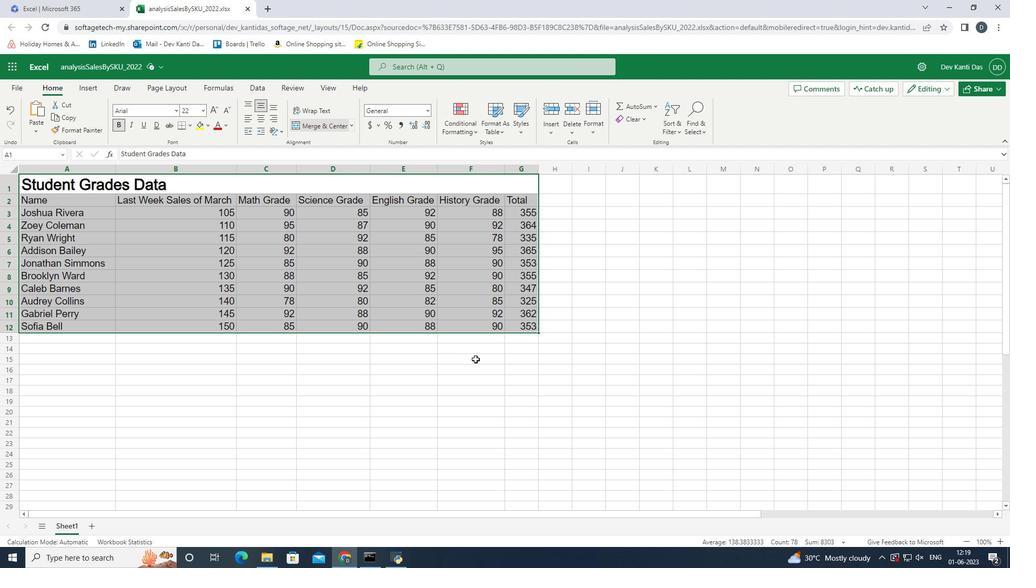 
